 Task: Preview the compressor effect.
Action: Mouse moved to (329, 8)
Screenshot: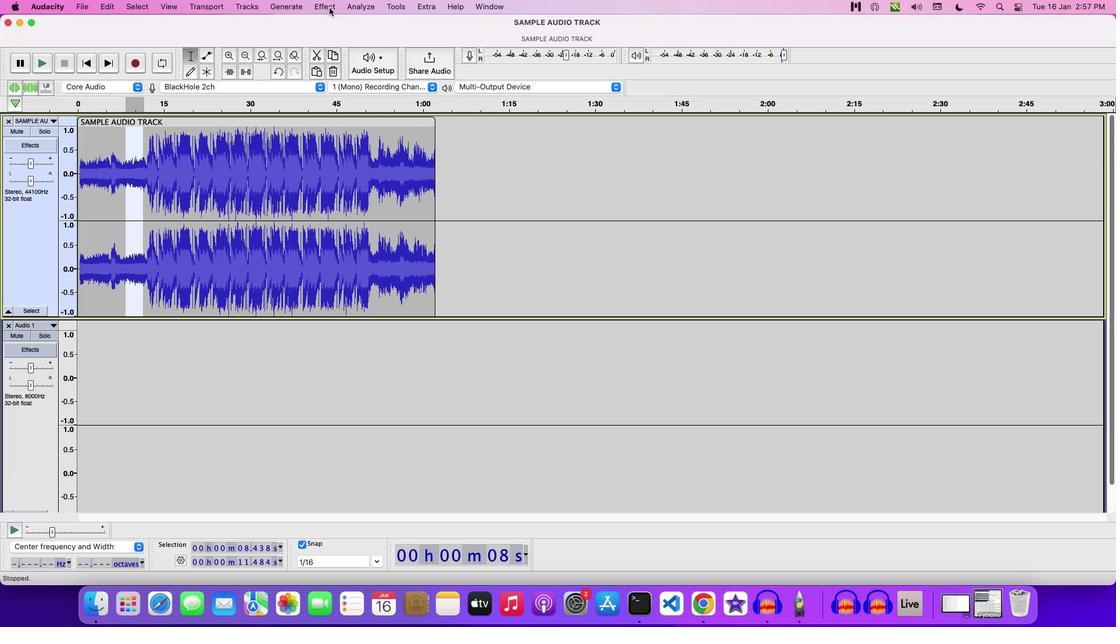 
Action: Mouse pressed left at (329, 8)
Screenshot: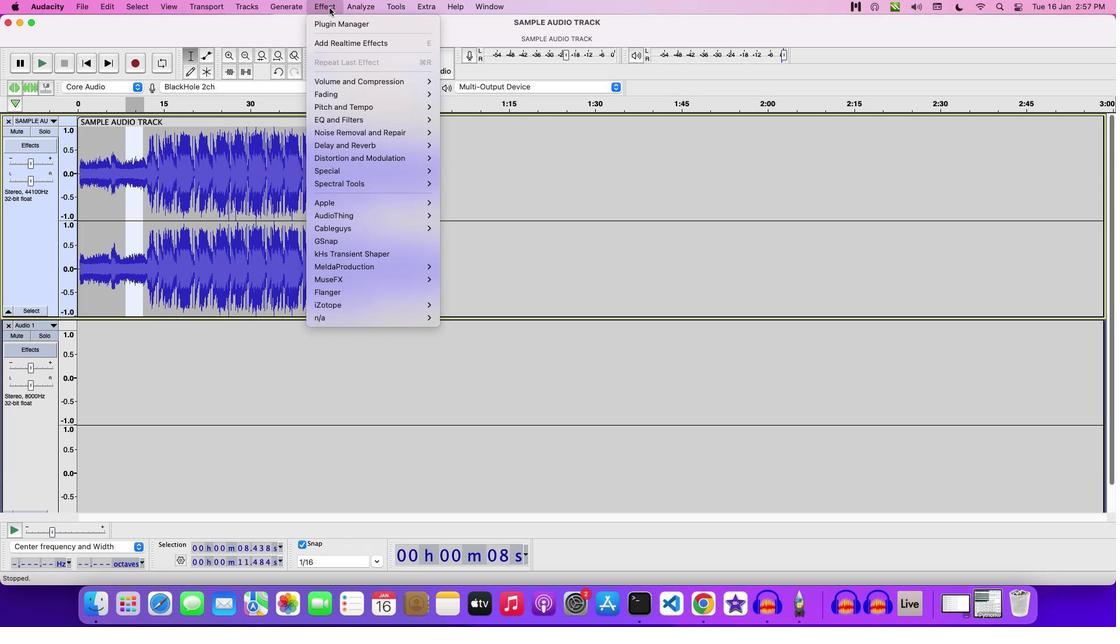 
Action: Mouse moved to (505, 112)
Screenshot: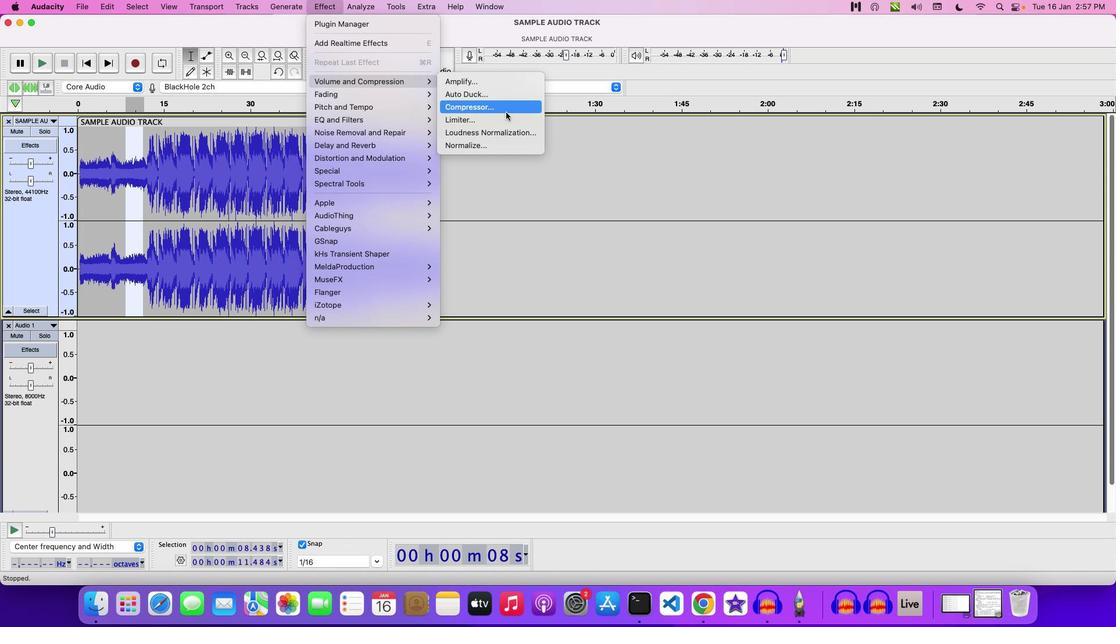 
Action: Mouse pressed left at (505, 112)
Screenshot: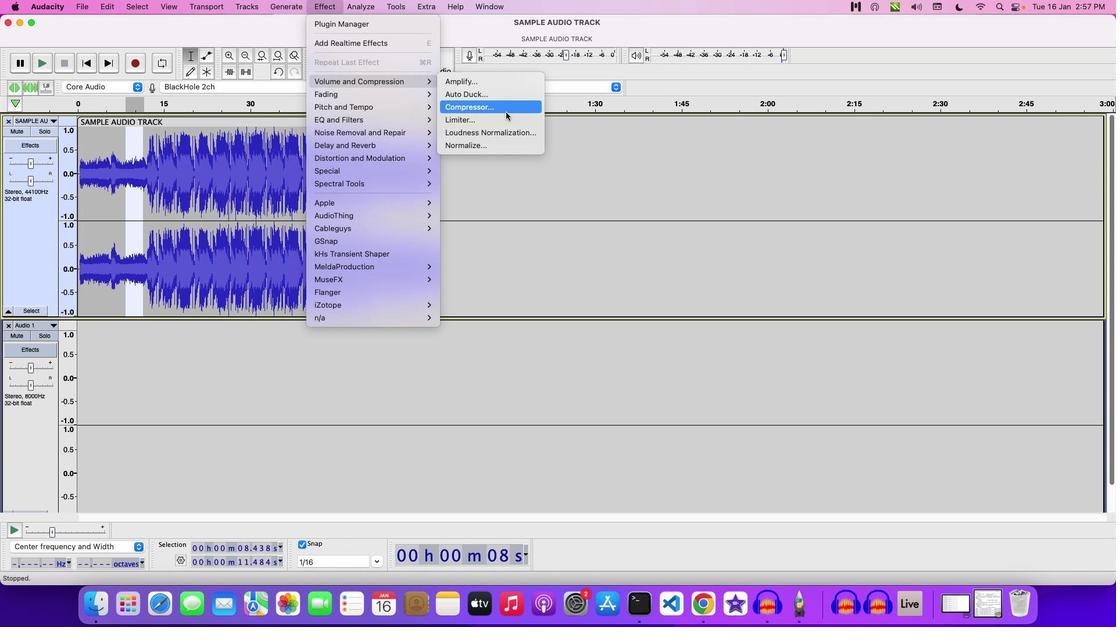 
Action: Mouse moved to (566, 338)
Screenshot: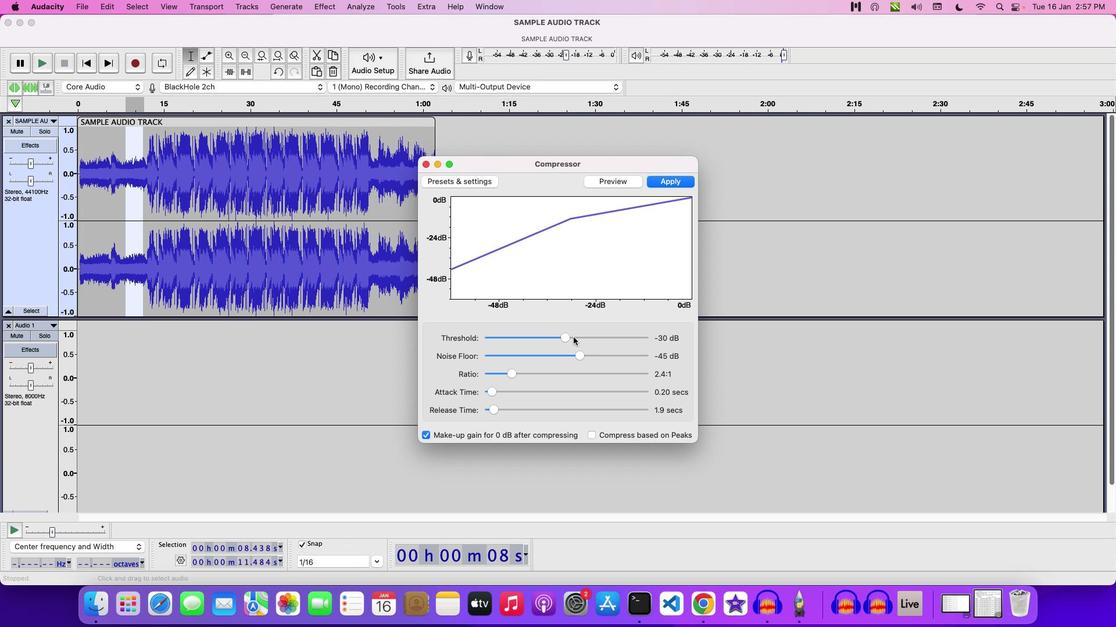 
Action: Mouse pressed left at (566, 338)
Screenshot: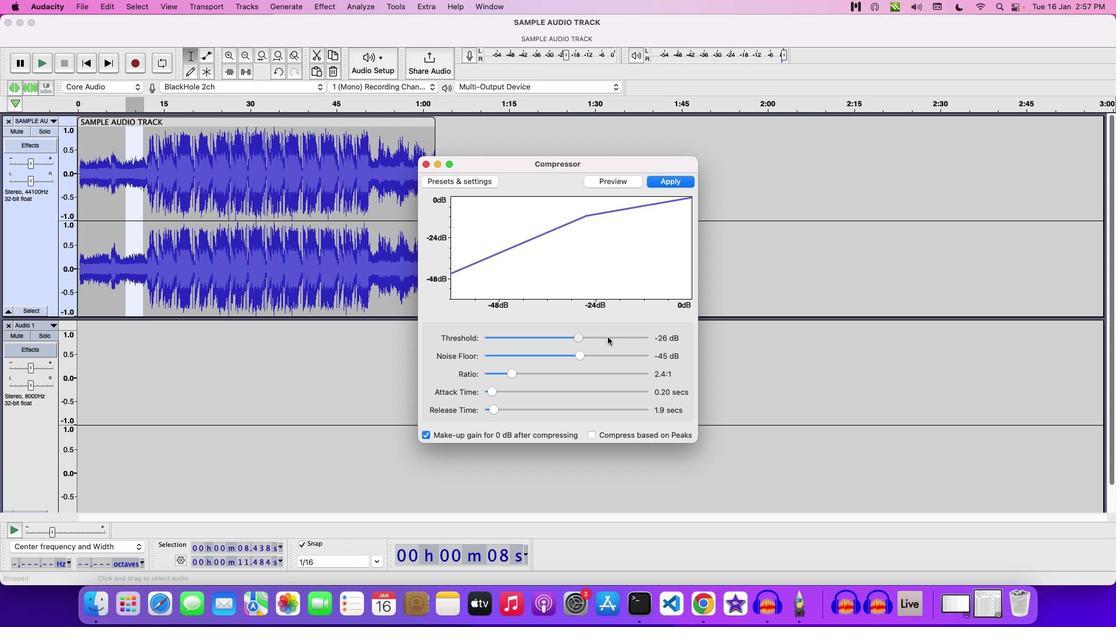 
Action: Mouse moved to (617, 184)
Screenshot: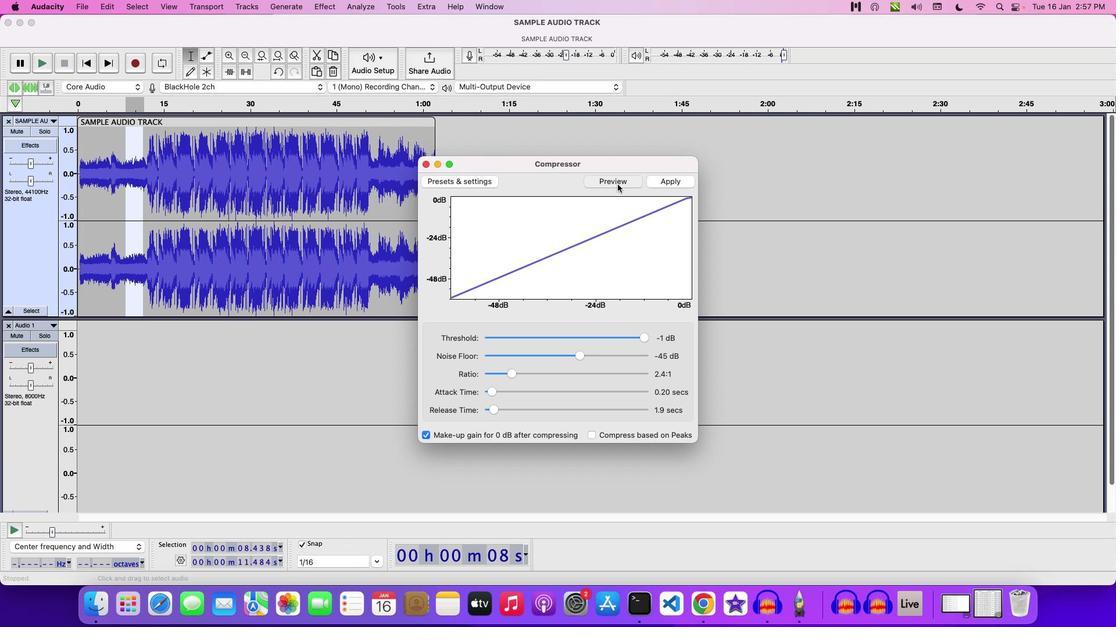 
Action: Mouse pressed left at (617, 184)
Screenshot: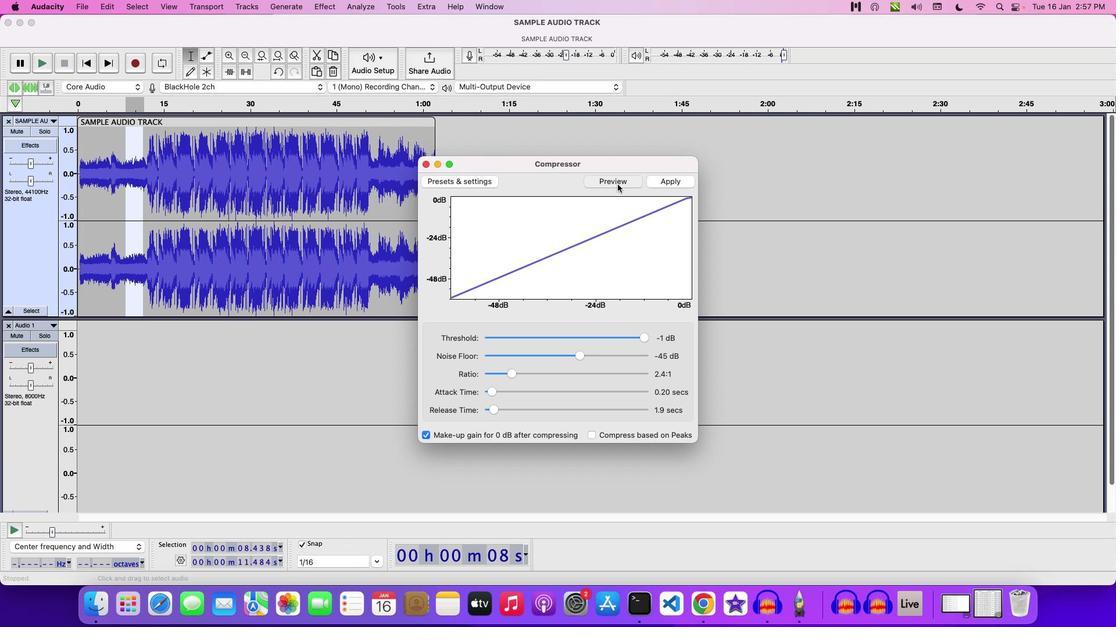 
Action: Mouse moved to (566, 222)
Screenshot: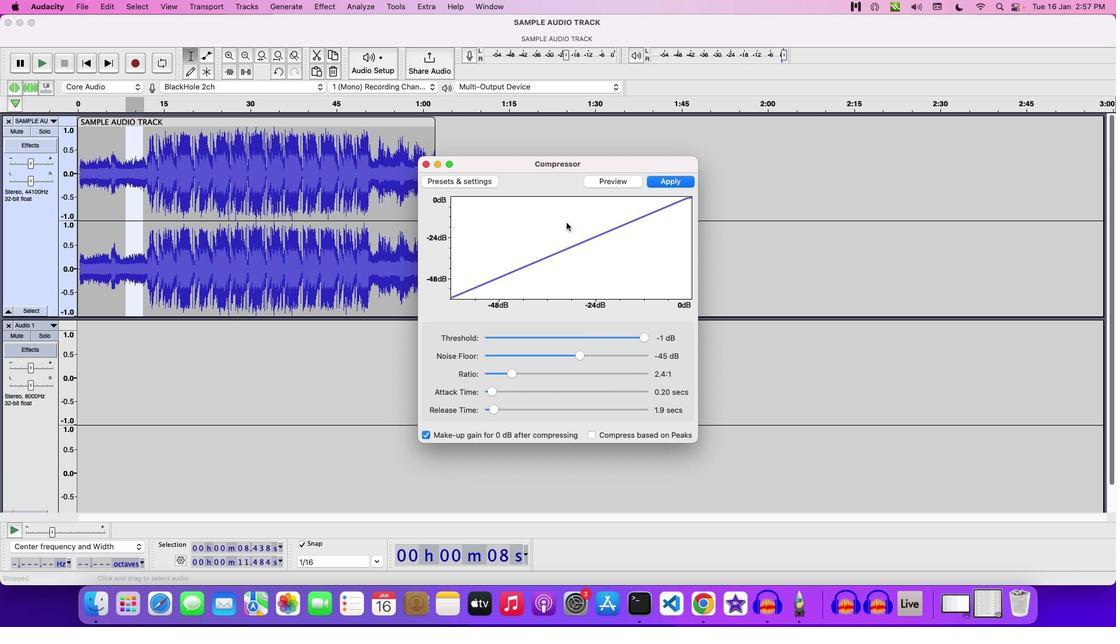 
